 Task: In comments and reactions turn off in-app notifications.
Action: Mouse moved to (601, 66)
Screenshot: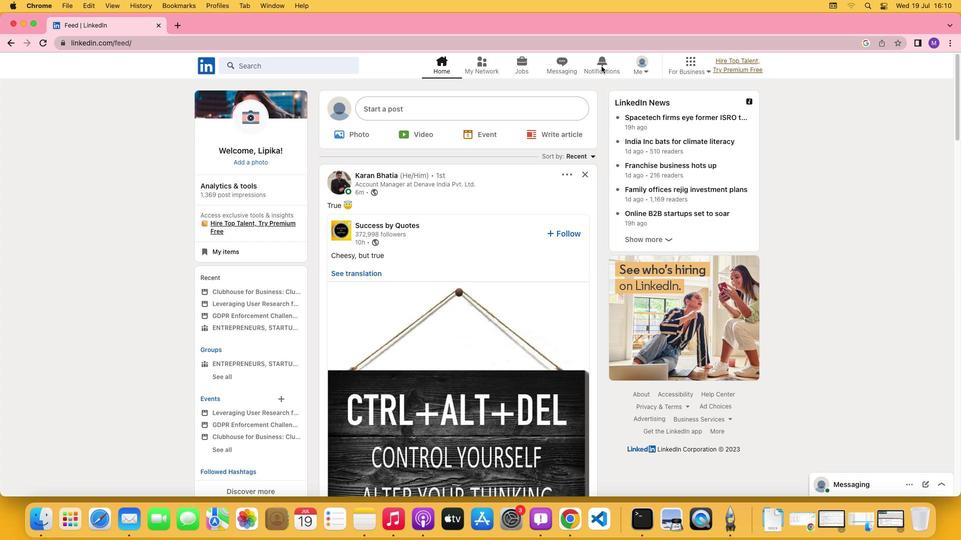
Action: Mouse pressed left at (601, 66)
Screenshot: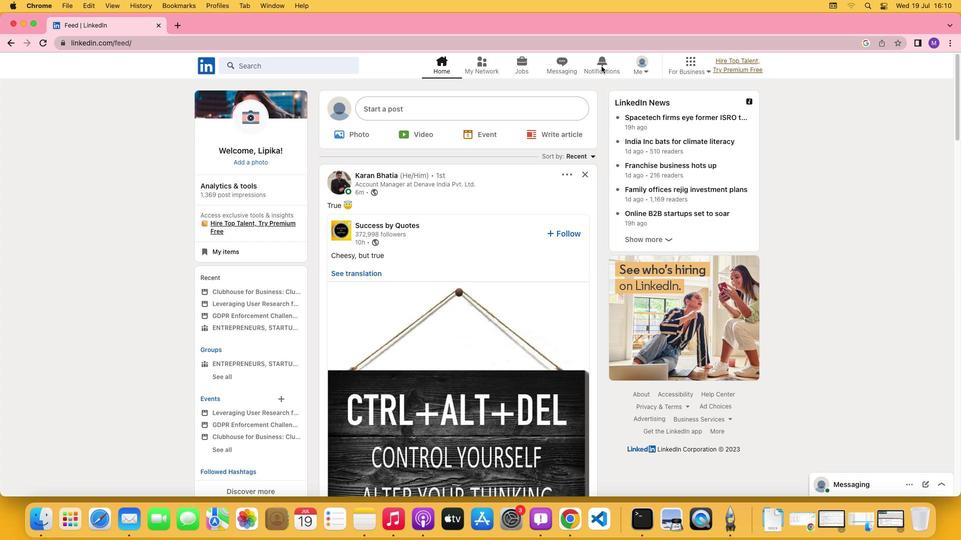 
Action: Mouse moved to (603, 69)
Screenshot: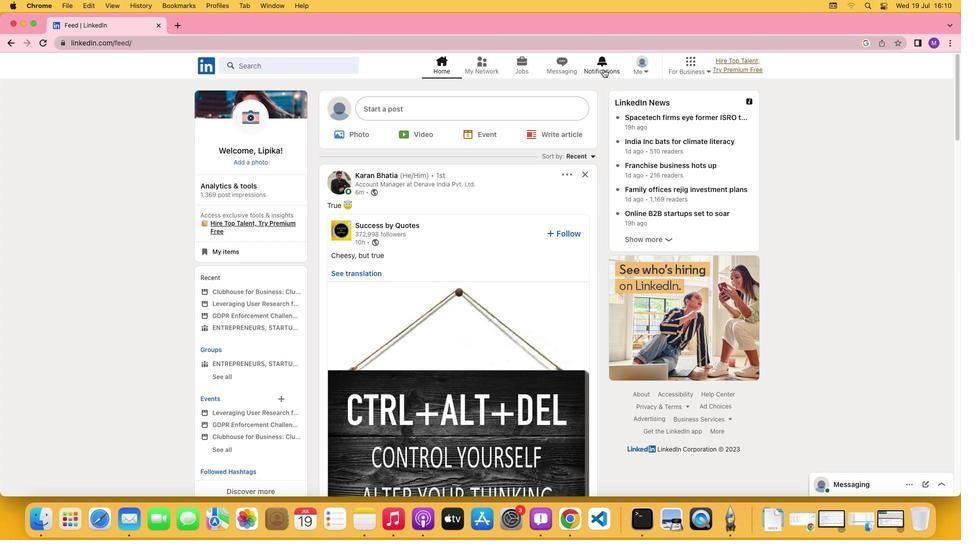 
Action: Mouse pressed left at (603, 69)
Screenshot: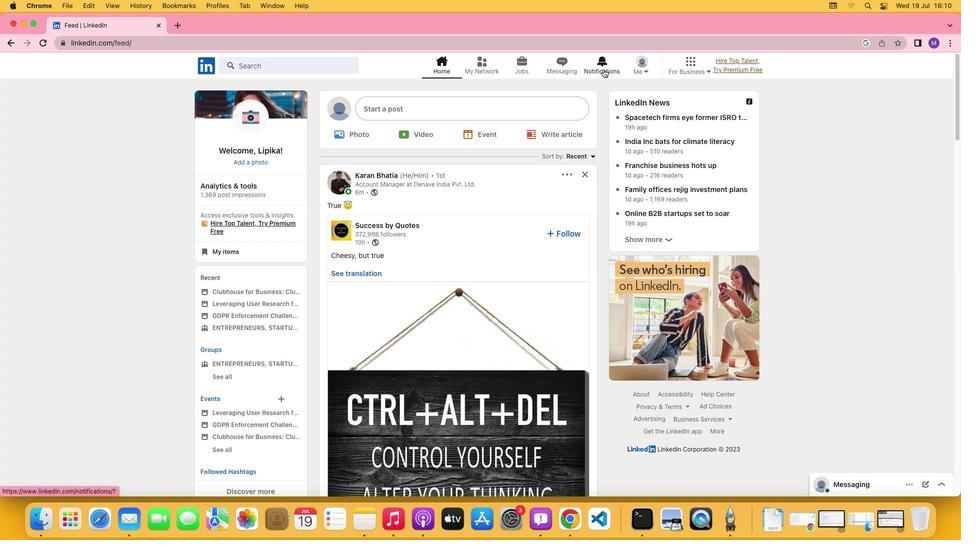 
Action: Mouse moved to (244, 131)
Screenshot: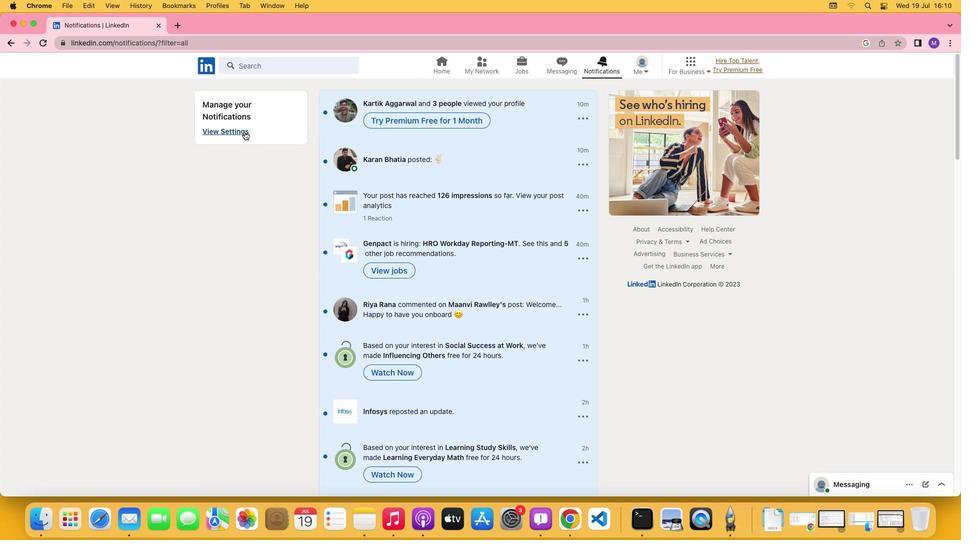 
Action: Mouse pressed left at (244, 131)
Screenshot: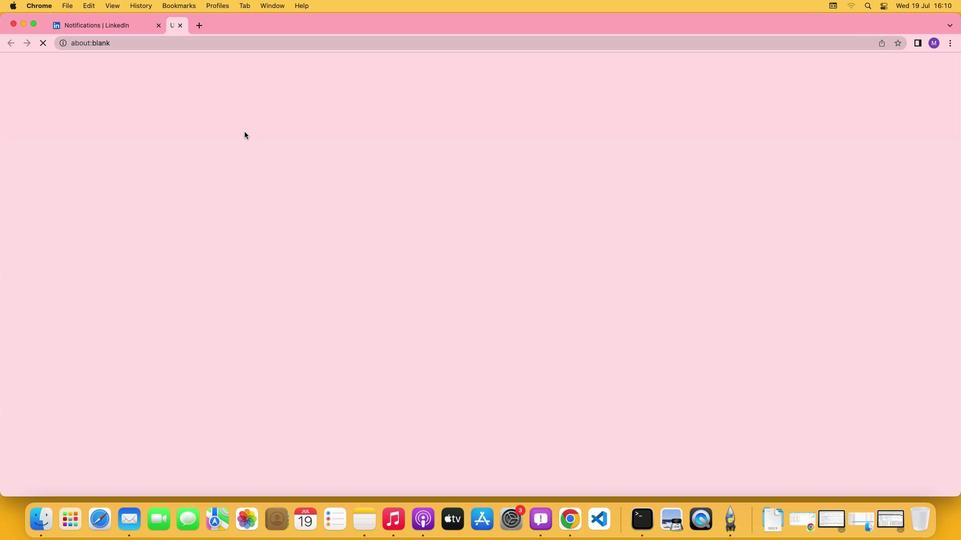 
Action: Mouse moved to (479, 203)
Screenshot: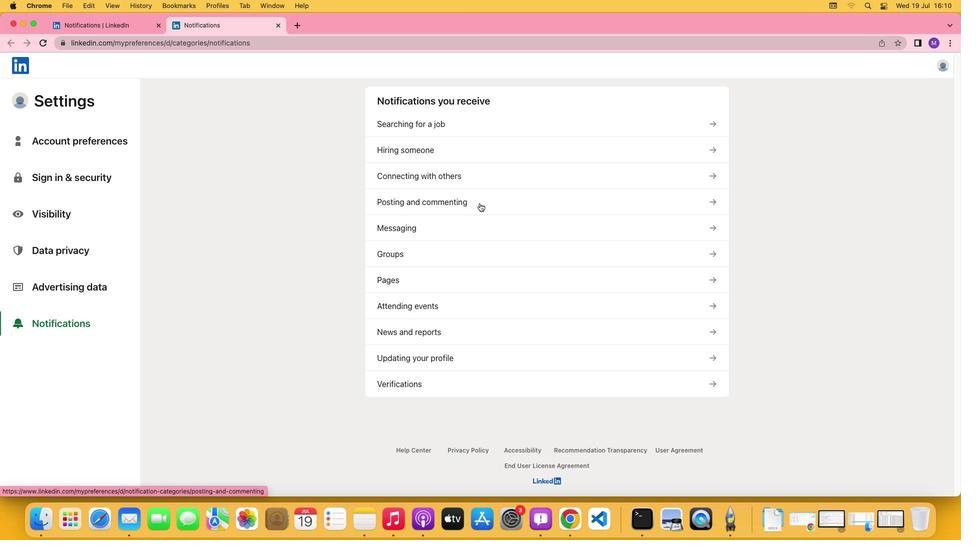 
Action: Mouse pressed left at (479, 203)
Screenshot: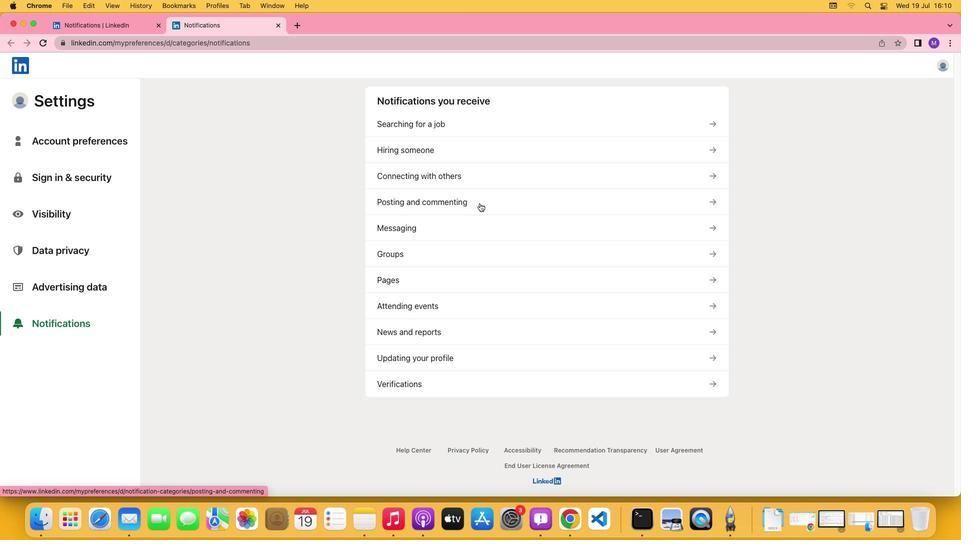 
Action: Mouse moved to (484, 160)
Screenshot: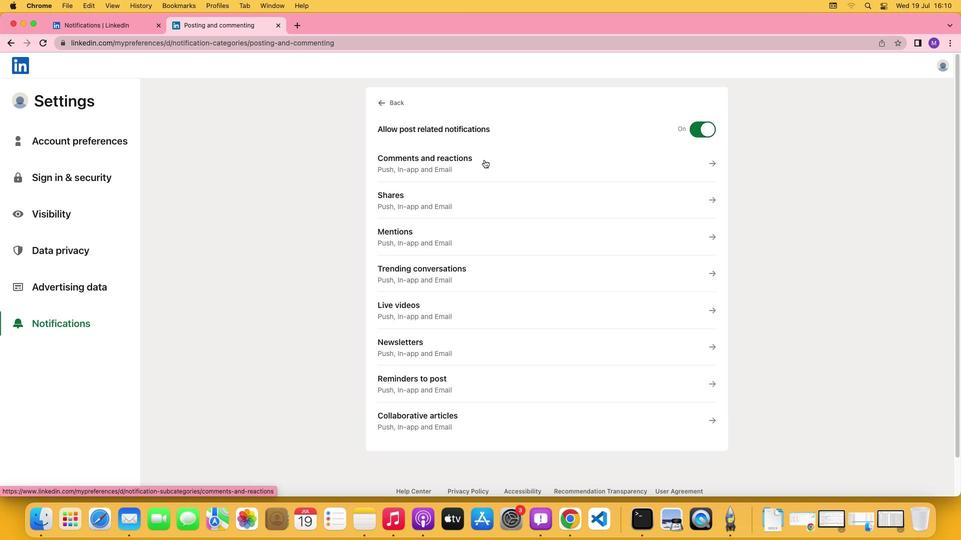 
Action: Mouse pressed left at (484, 160)
Screenshot: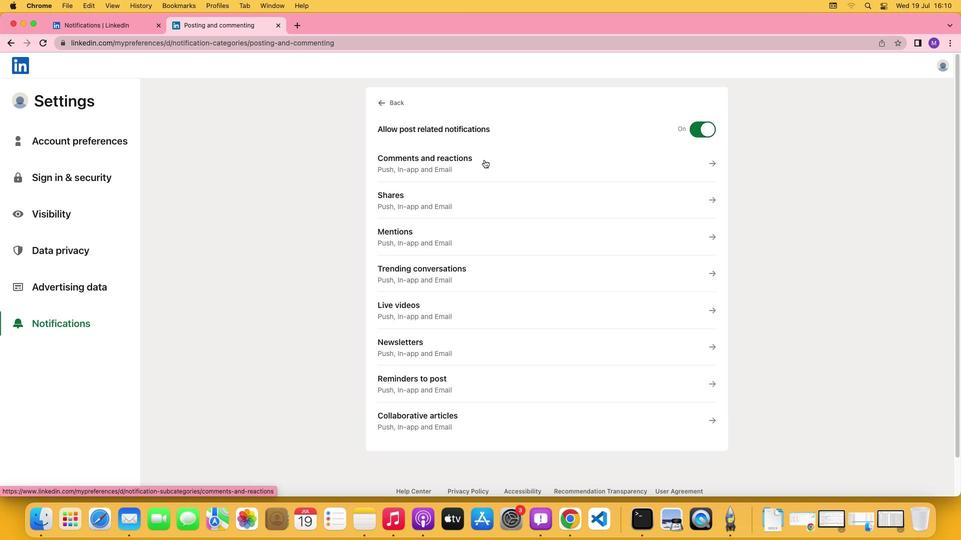 
Action: Mouse moved to (704, 189)
Screenshot: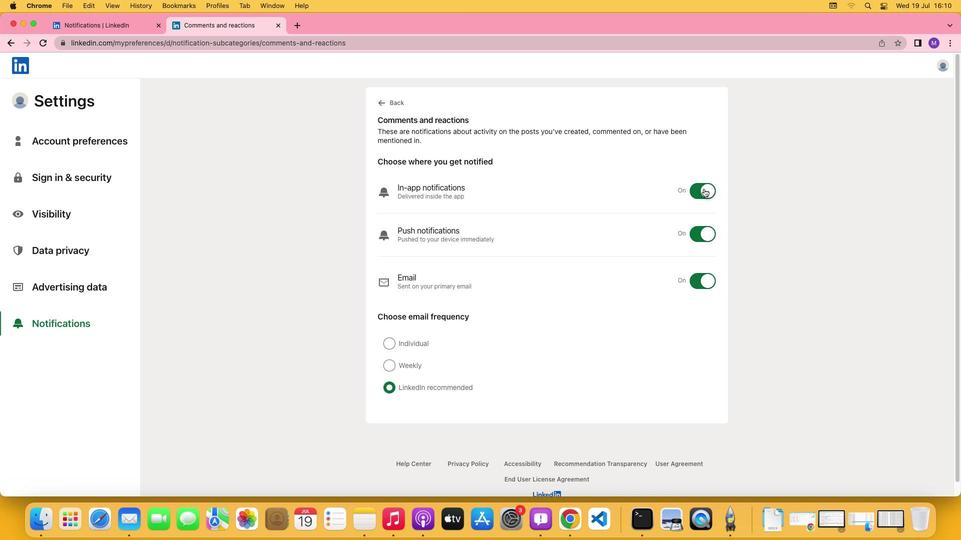 
Action: Mouse pressed left at (704, 189)
Screenshot: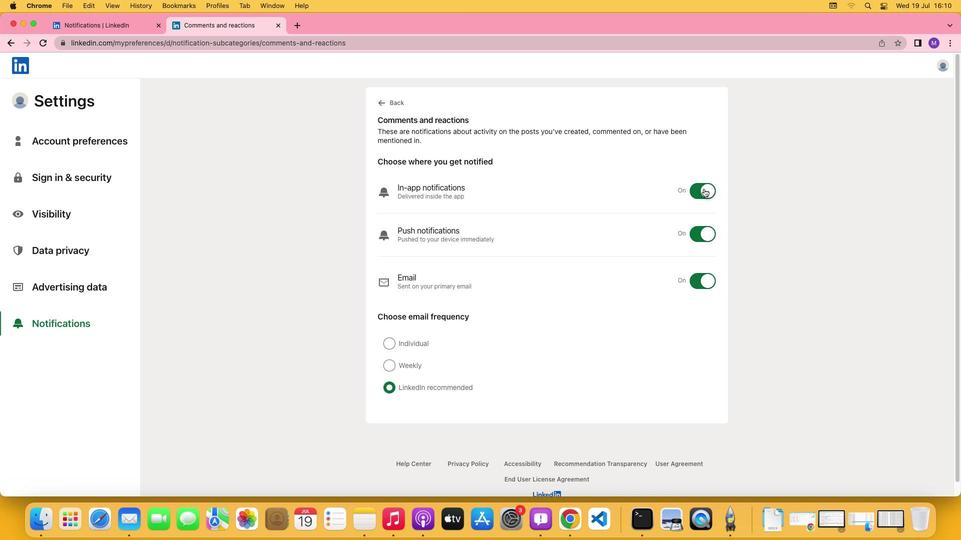 
Action: Mouse moved to (703, 152)
Screenshot: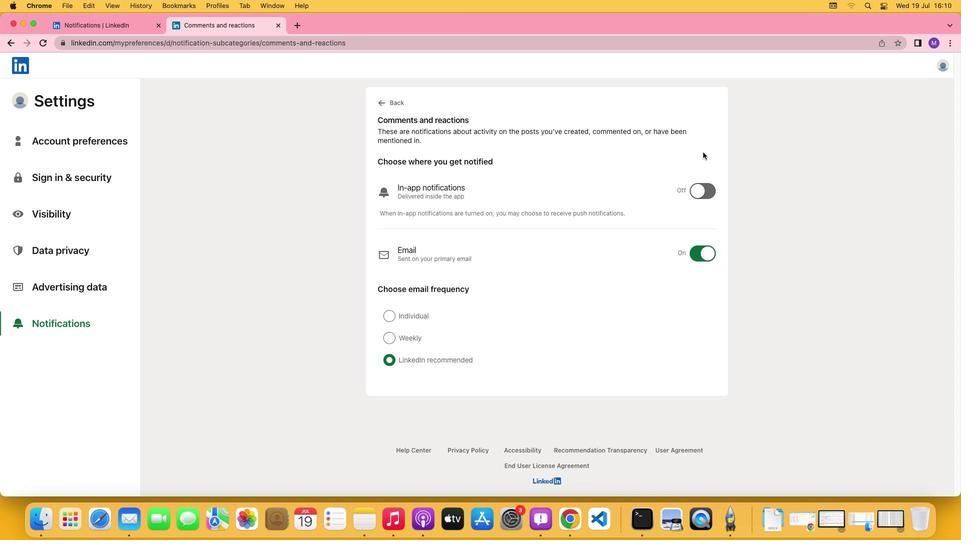 
